 Task: Change the configuration of the roadmap layout of the mark's project to sort by "Milestone" in descending order.
Action: Mouse pressed left at (233, 164)
Screenshot: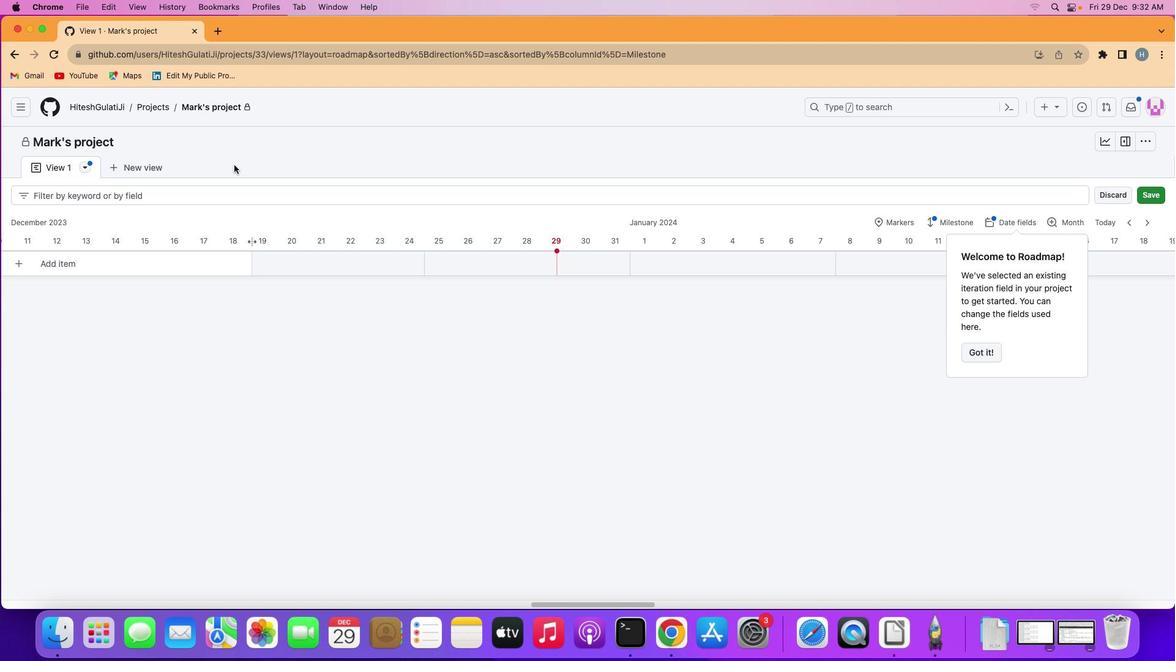 
Action: Mouse moved to (88, 165)
Screenshot: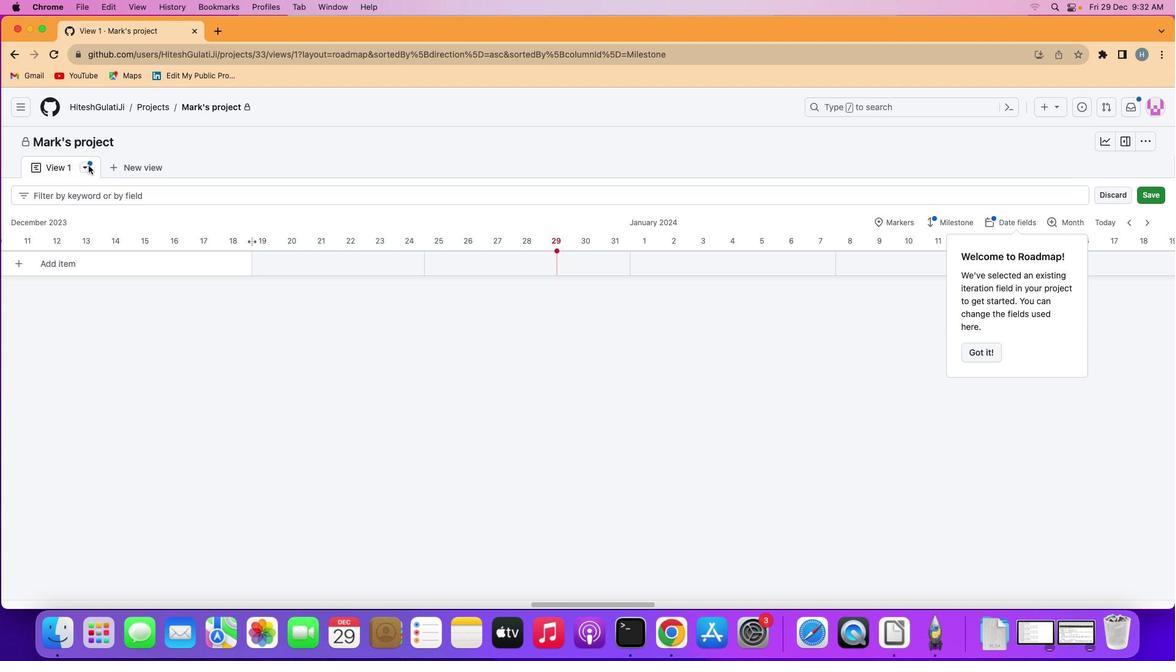 
Action: Mouse pressed left at (88, 165)
Screenshot: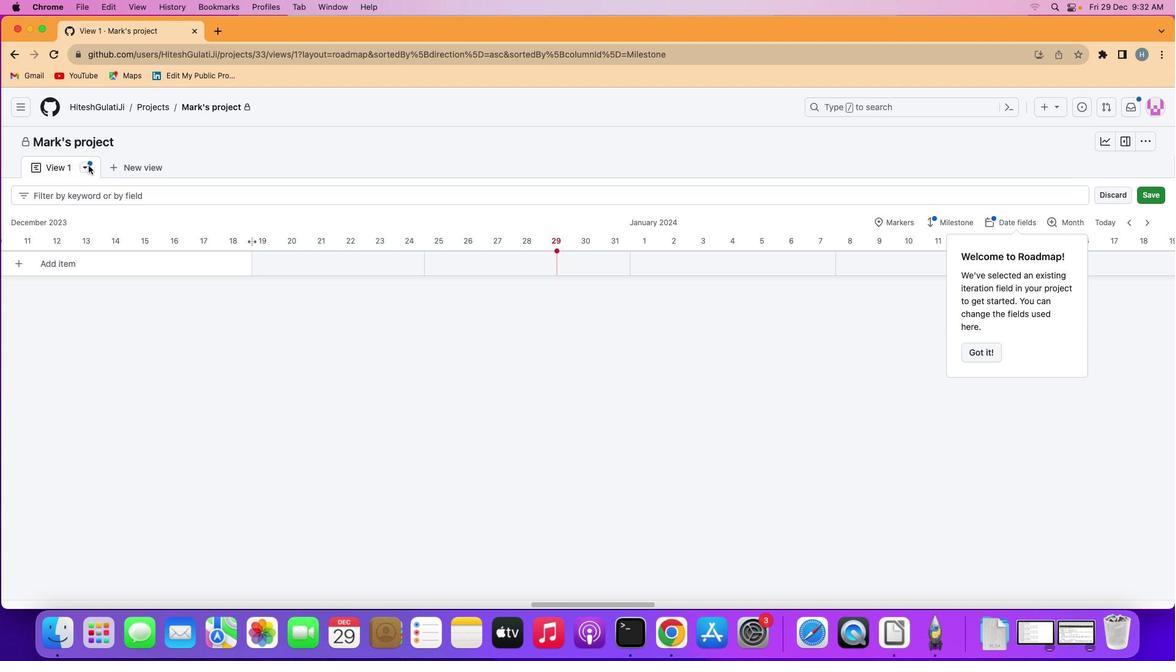 
Action: Mouse moved to (153, 295)
Screenshot: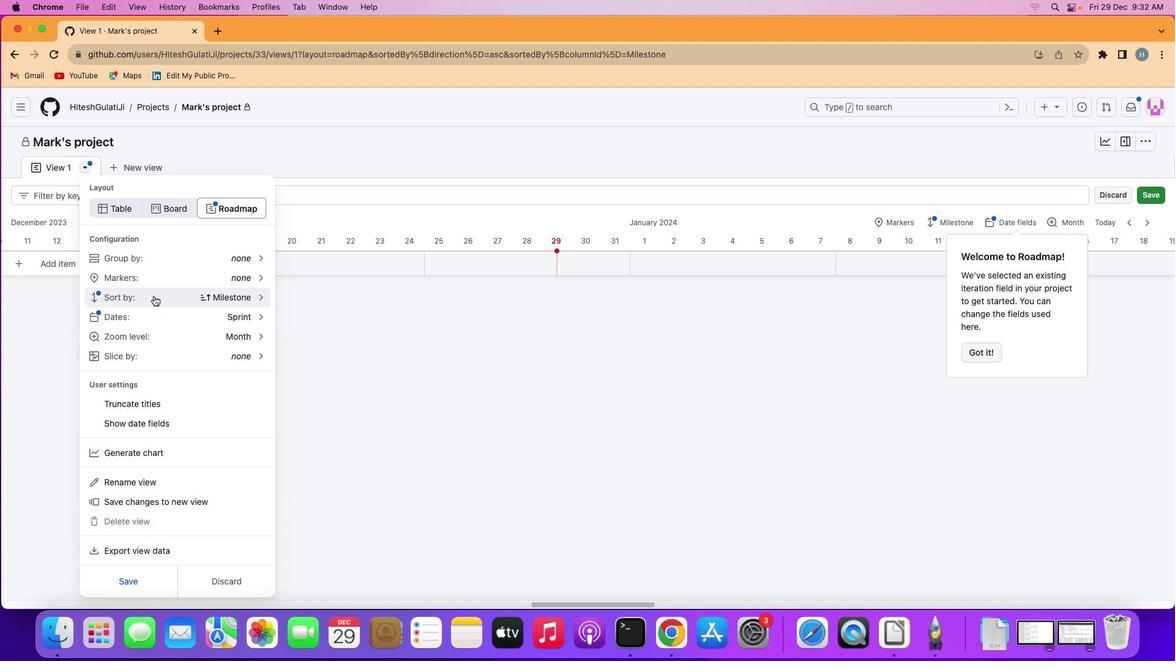 
Action: Mouse pressed left at (153, 295)
Screenshot: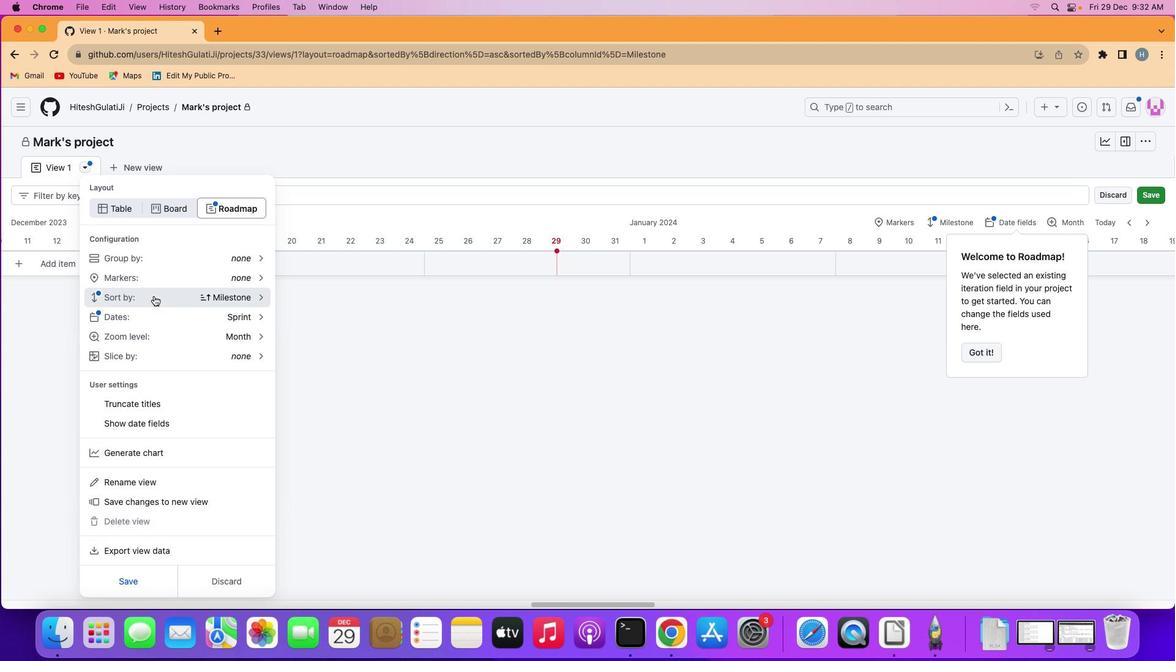 
Action: Mouse moved to (213, 362)
Screenshot: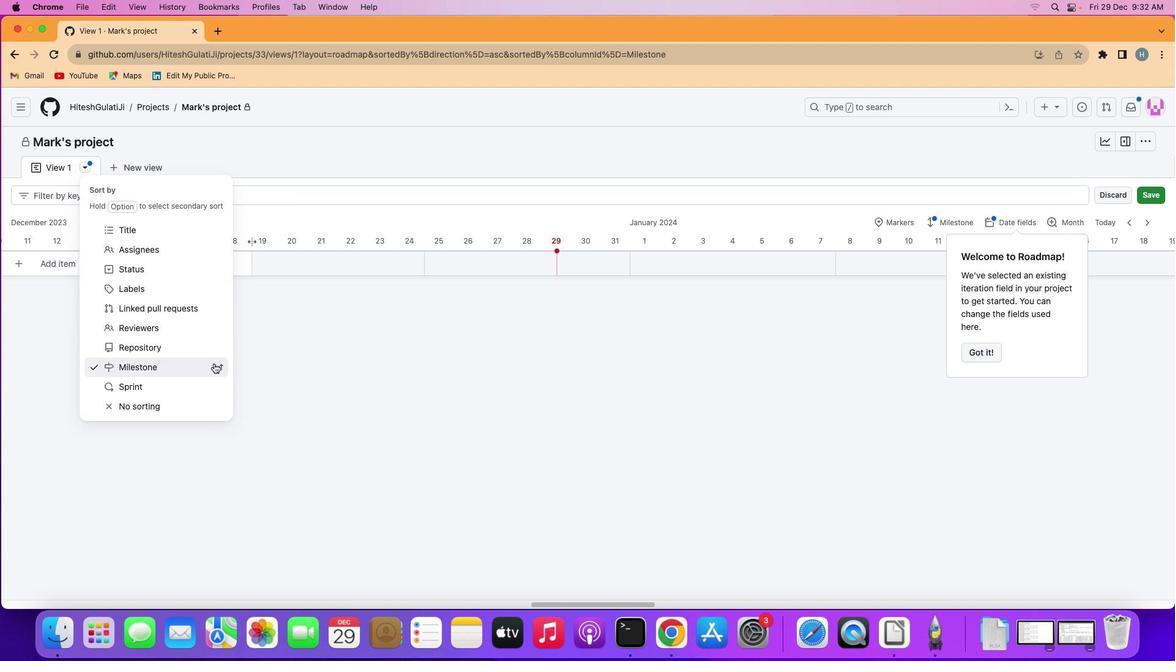 
Action: Mouse pressed left at (213, 362)
Screenshot: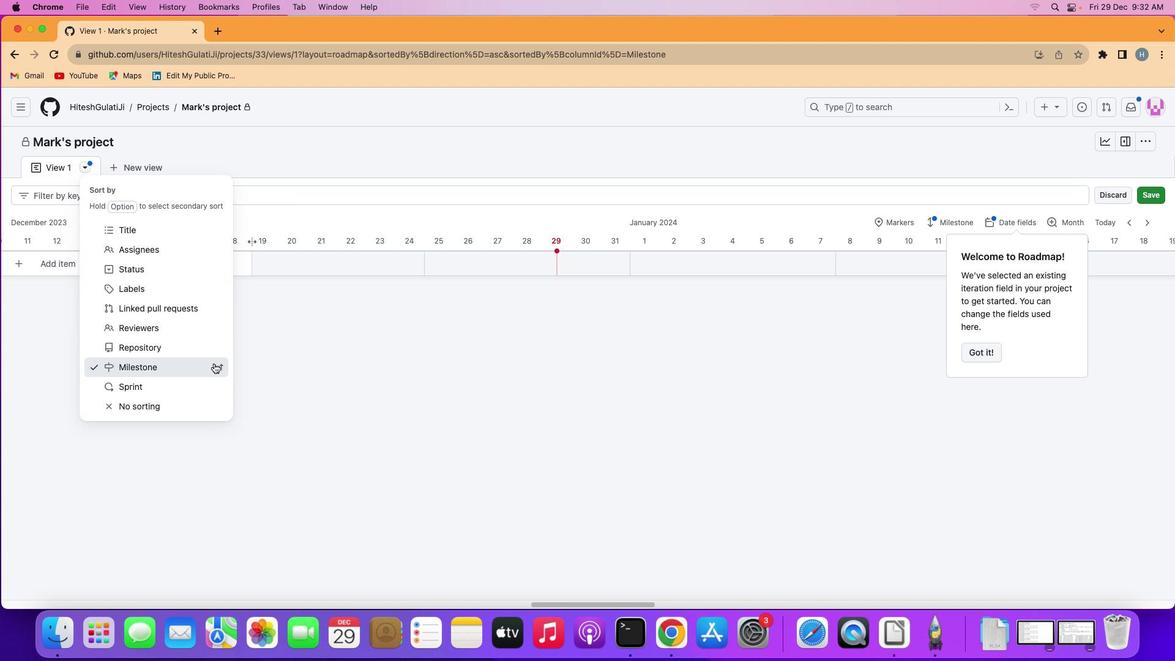
Action: Mouse moved to (284, 353)
Screenshot: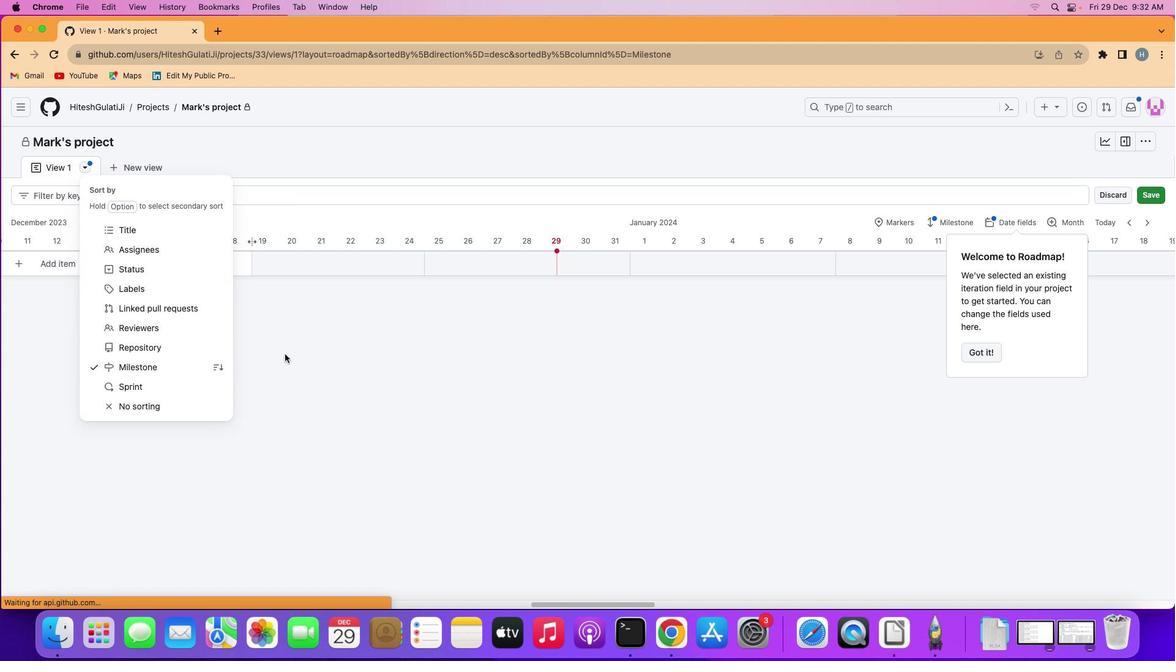
